 Task: Plan a 60-minute hot air balloon ride for an aerial adventure.
Action: Mouse pressed left at (718, 107)
Screenshot: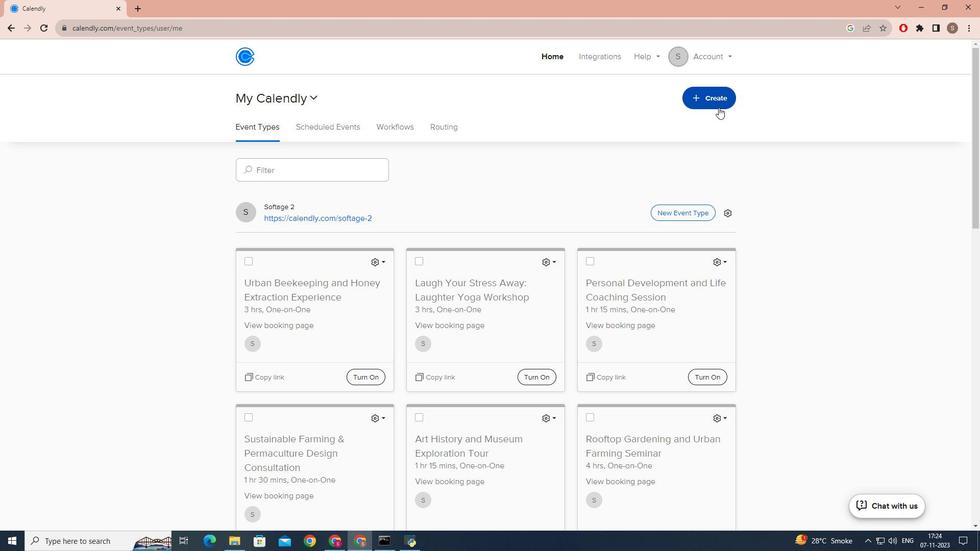 
Action: Mouse moved to (651, 141)
Screenshot: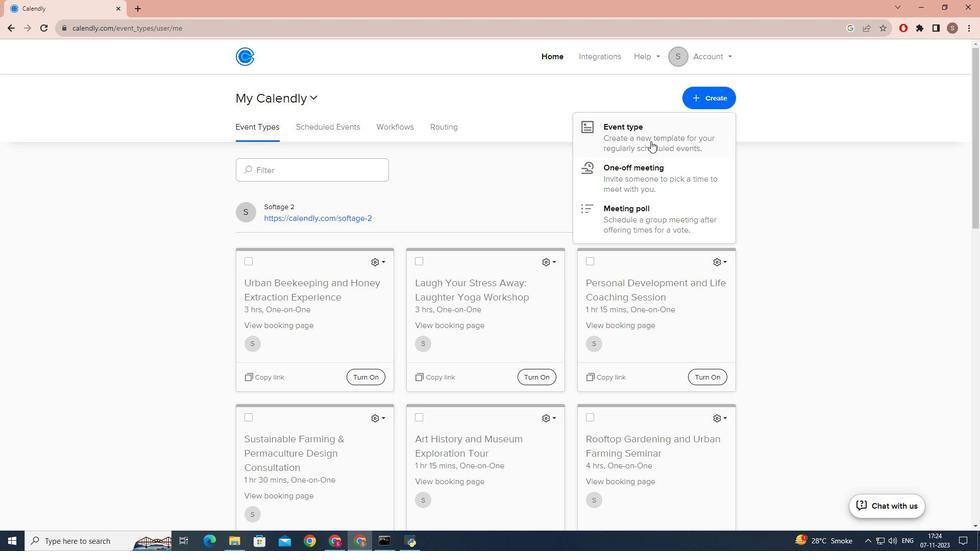 
Action: Mouse pressed left at (651, 141)
Screenshot: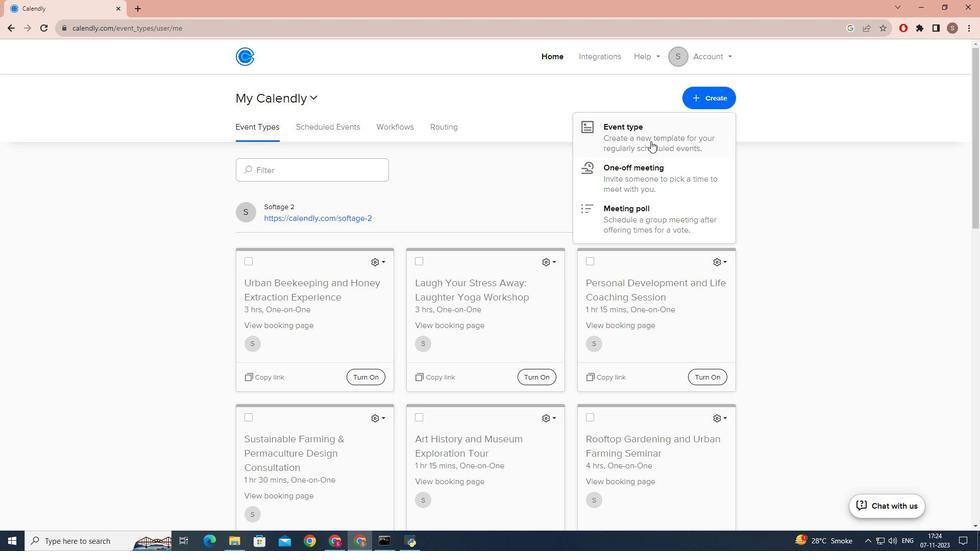 
Action: Mouse moved to (457, 183)
Screenshot: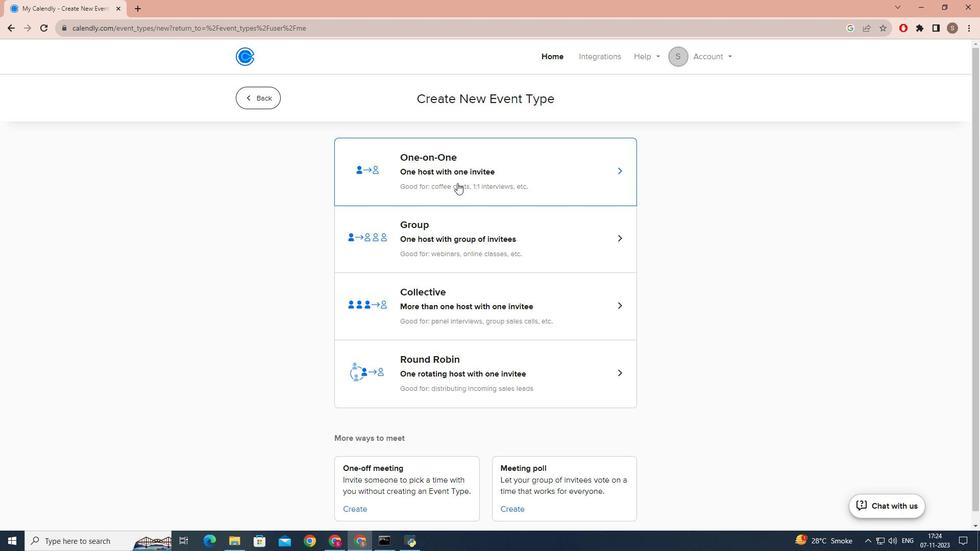 
Action: Mouse pressed left at (457, 183)
Screenshot: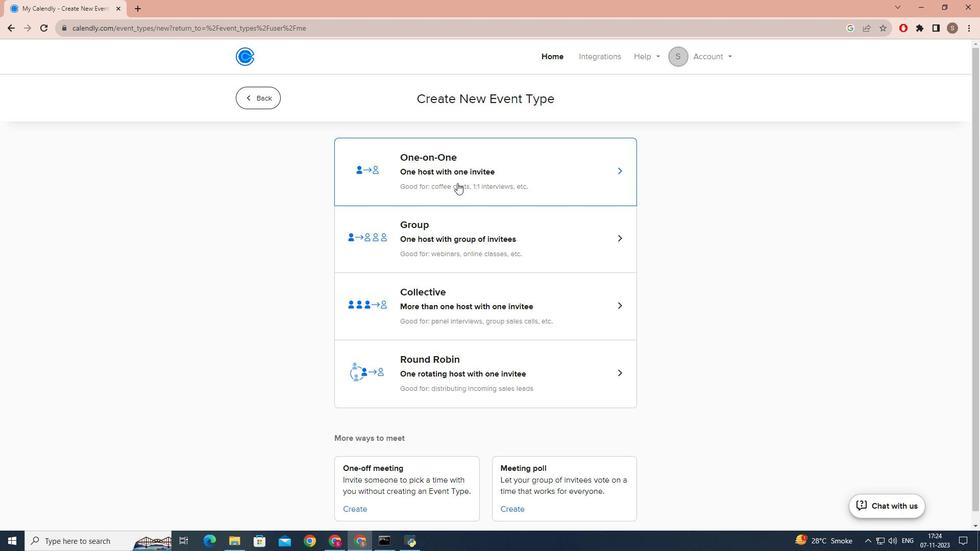 
Action: Mouse moved to (368, 242)
Screenshot: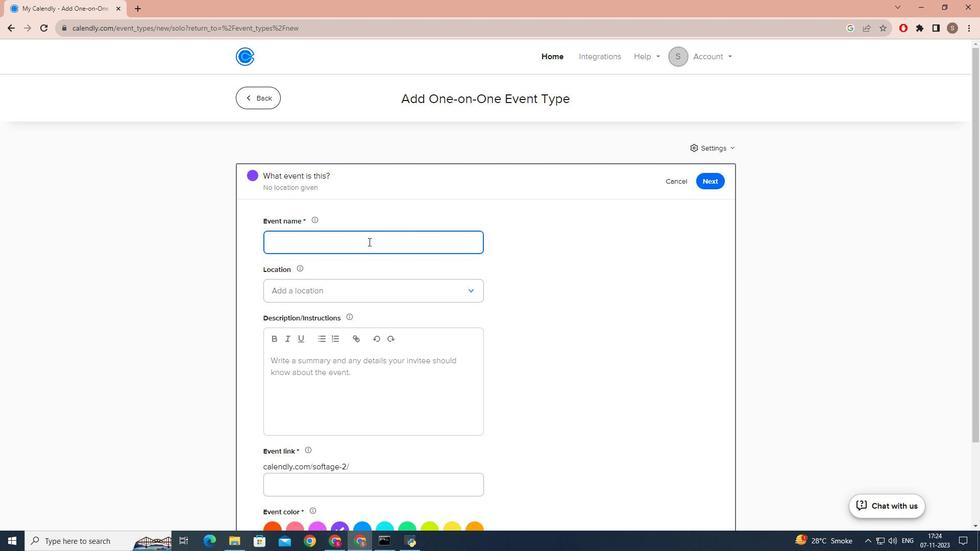 
Action: Key pressed h<Key.caps_lock>OT<Key.space><Key.caps_lock>a<Key.caps_lock>IR<Key.space><Key.caps_lock>b<Key.caps_lock>ALLOON<Key.space><Key.caps_lock>r<Key.caps_lock>IDE<Key.space>FOR<Key.space>AN<Key.space><Key.caps_lock>a<Key.caps_lock>ERIAL<Key.space><Key.caps_lock>a<Key.caps_lock>DVENTURE
Screenshot: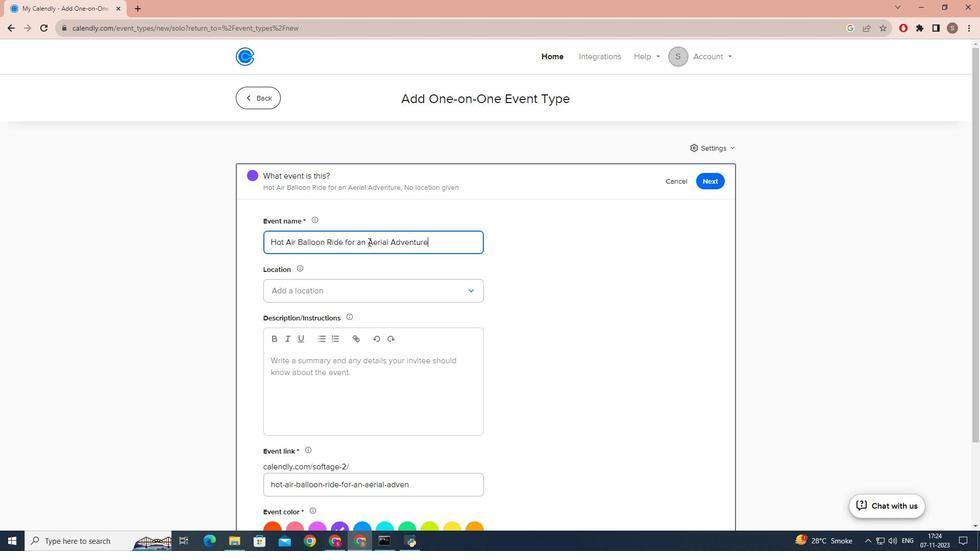 
Action: Mouse moved to (324, 293)
Screenshot: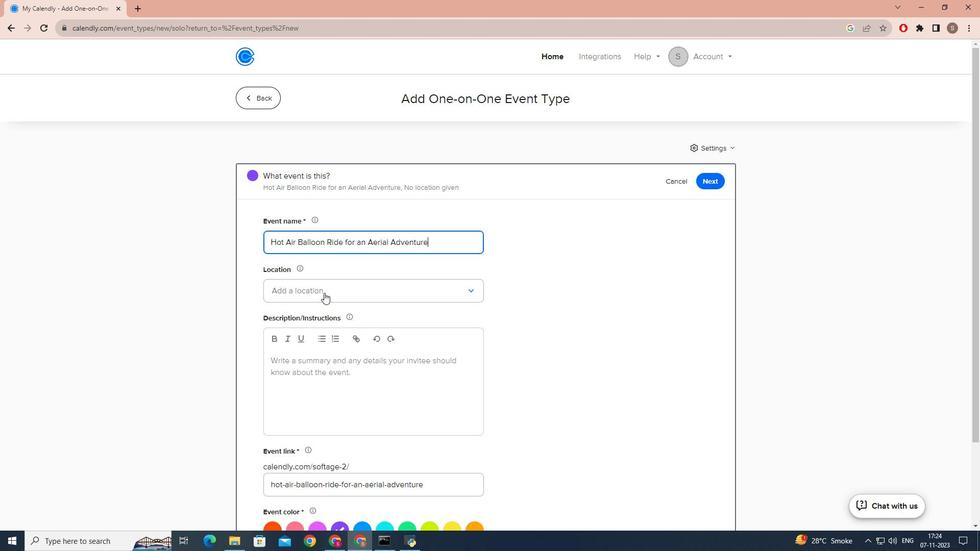 
Action: Mouse pressed left at (324, 293)
Screenshot: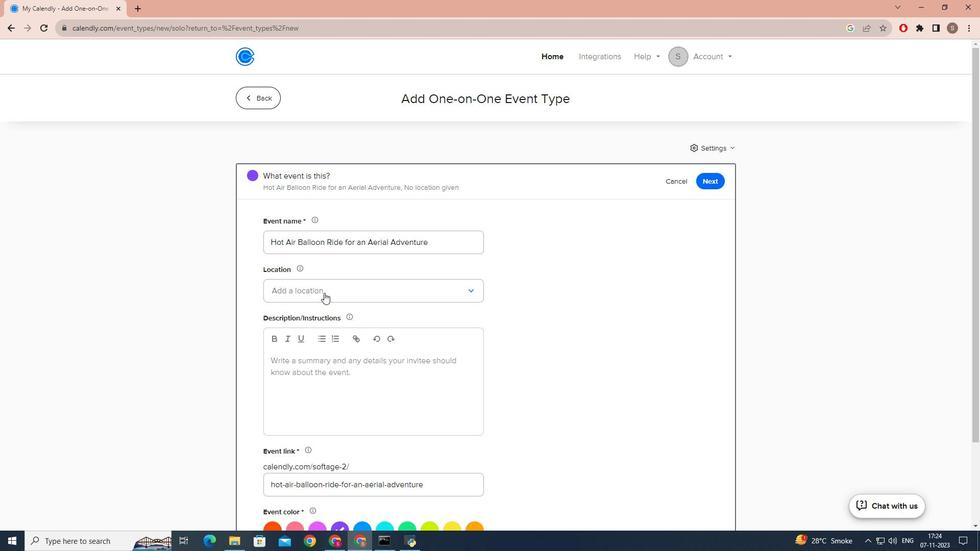 
Action: Mouse moved to (314, 314)
Screenshot: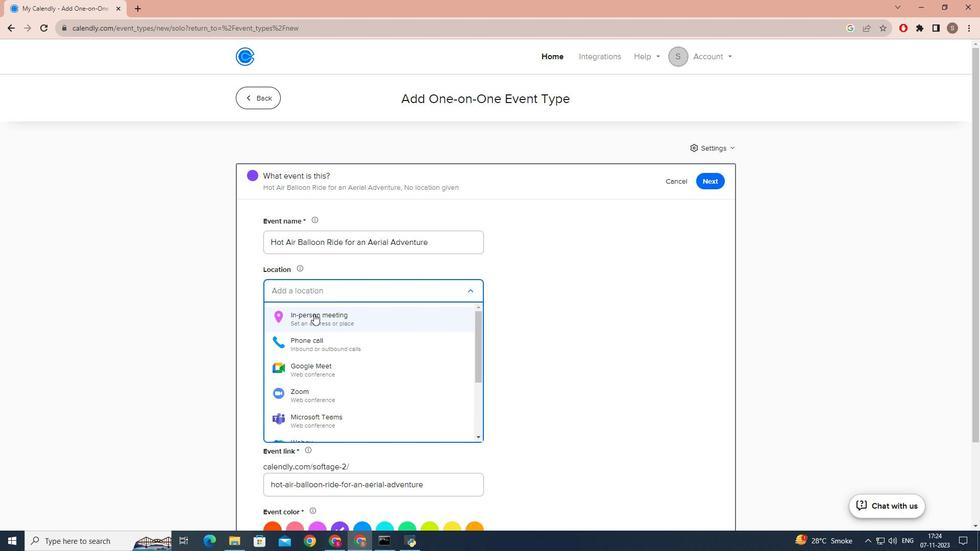 
Action: Mouse pressed left at (314, 314)
Screenshot: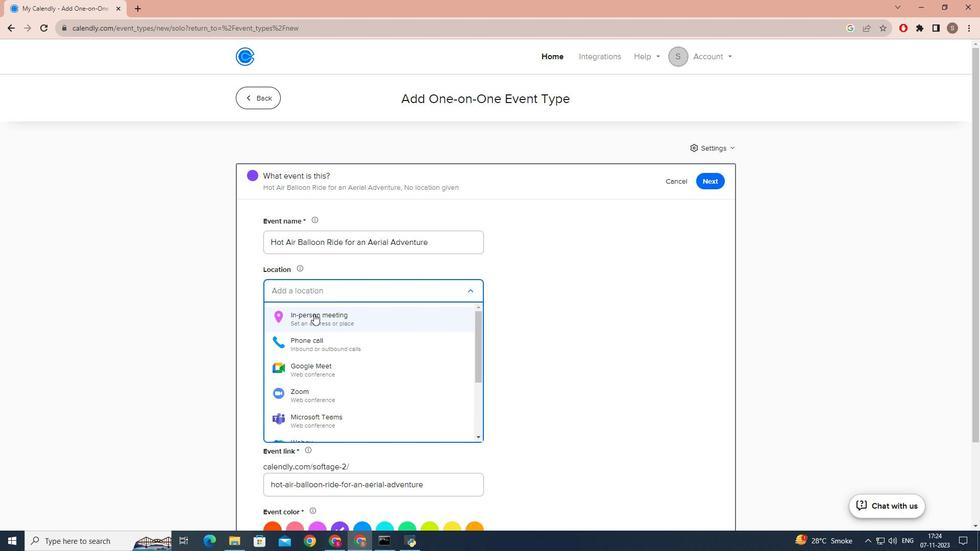 
Action: Mouse moved to (441, 166)
Screenshot: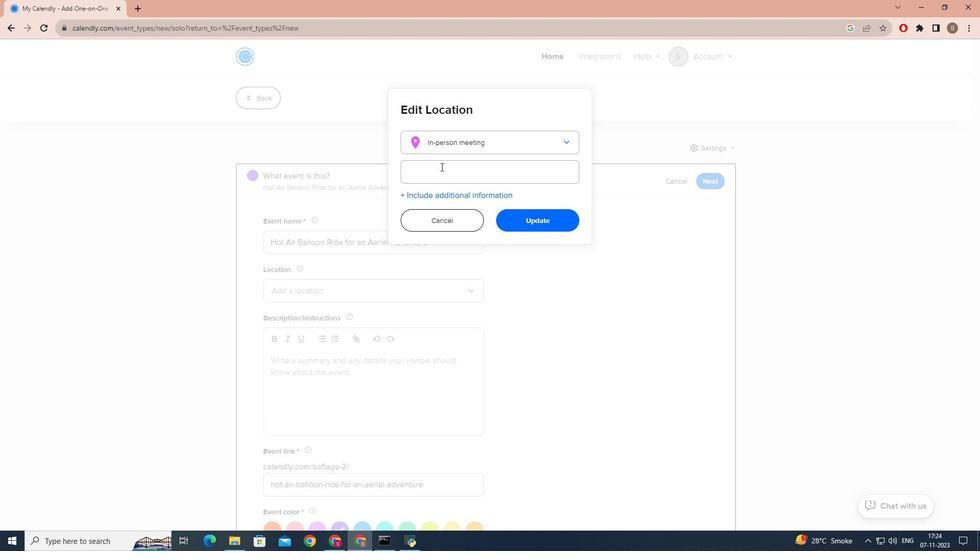 
Action: Mouse pressed left at (441, 166)
Screenshot: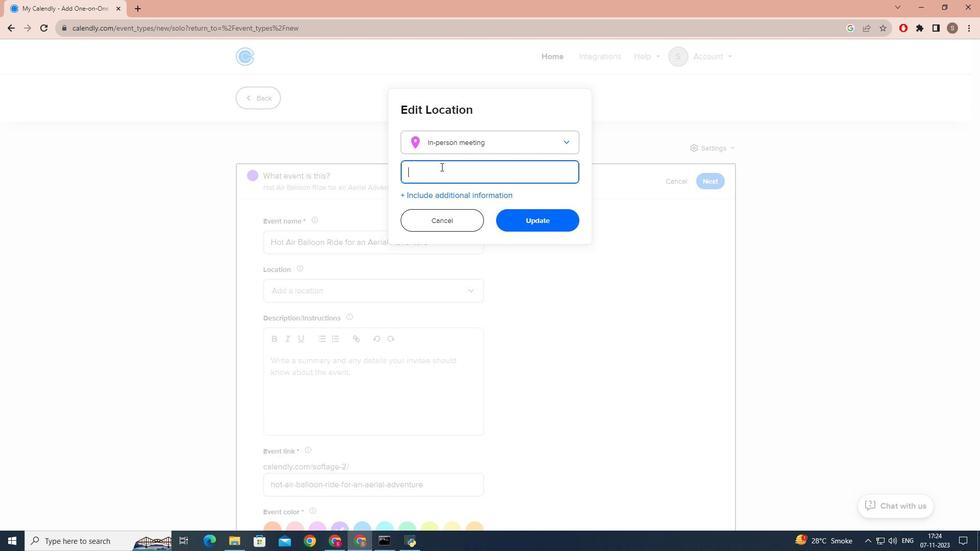 
Action: Key pressed <Key.caps_lock>c<Key.caps_lock>LOUD<Key.space><Key.caps_lock>d<Key.caps_lock>RIFTERS,<Key.space><Key.caps_lock>e<Key.caps_lock>KL<Key.backspace><Key.backspace>LM<Key.space><Key.caps_lock>s<Key.caps_lock>TREET<Key.space><Key.caps_lock>a<Key.caps_lock>VENUE,<Key.space><Key.caps_lock>m<Key.caps_lock>INNESOTA,<Key.caps_lock>u.s.a
Screenshot: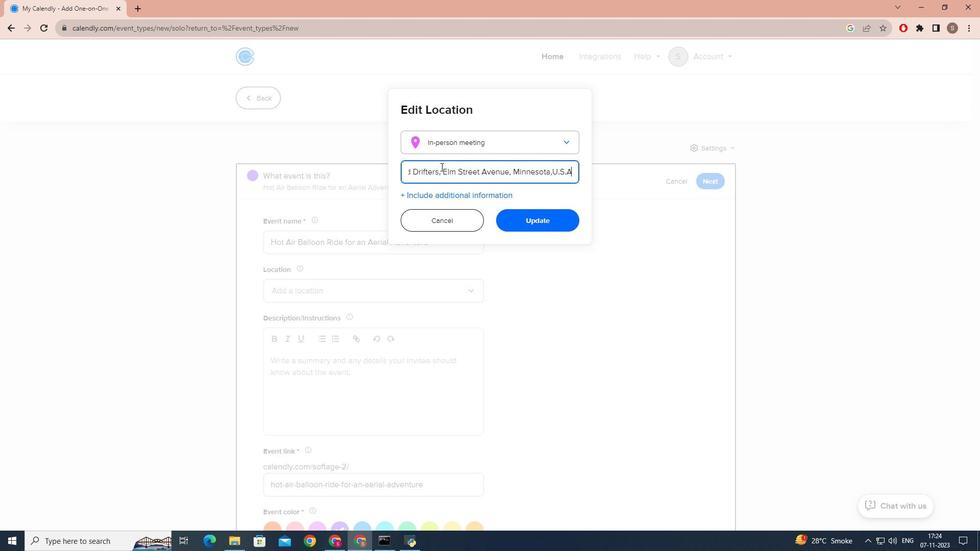 
Action: Mouse moved to (532, 218)
Screenshot: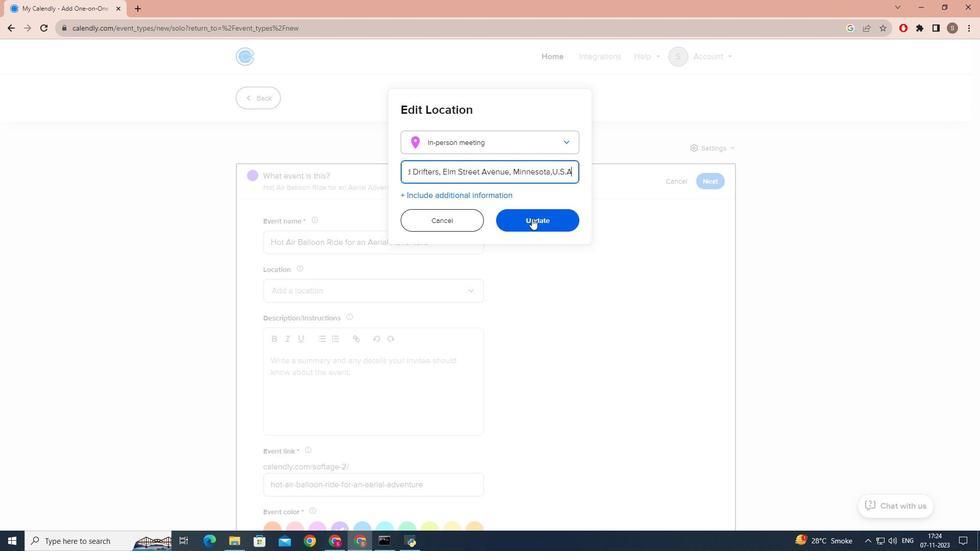 
Action: Mouse pressed left at (532, 218)
Screenshot: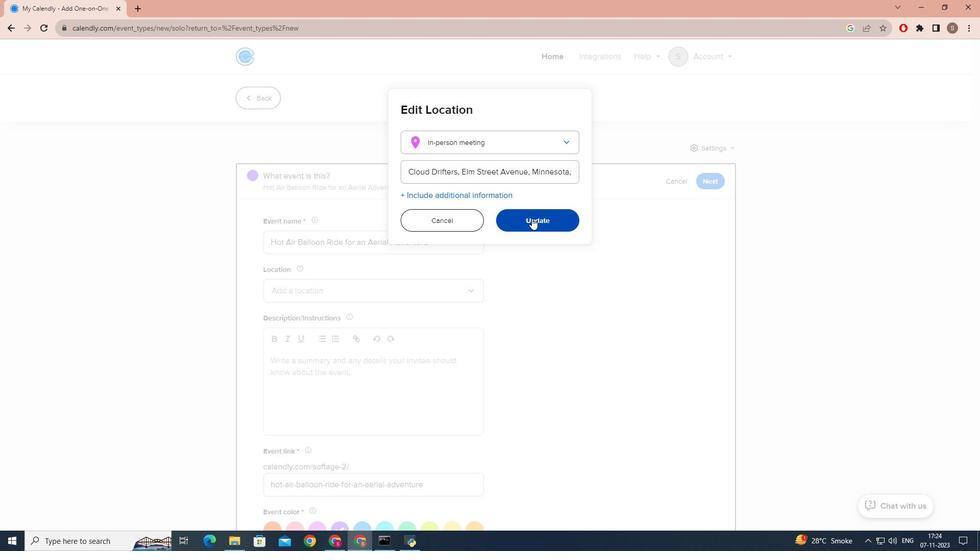
Action: Mouse moved to (388, 297)
Screenshot: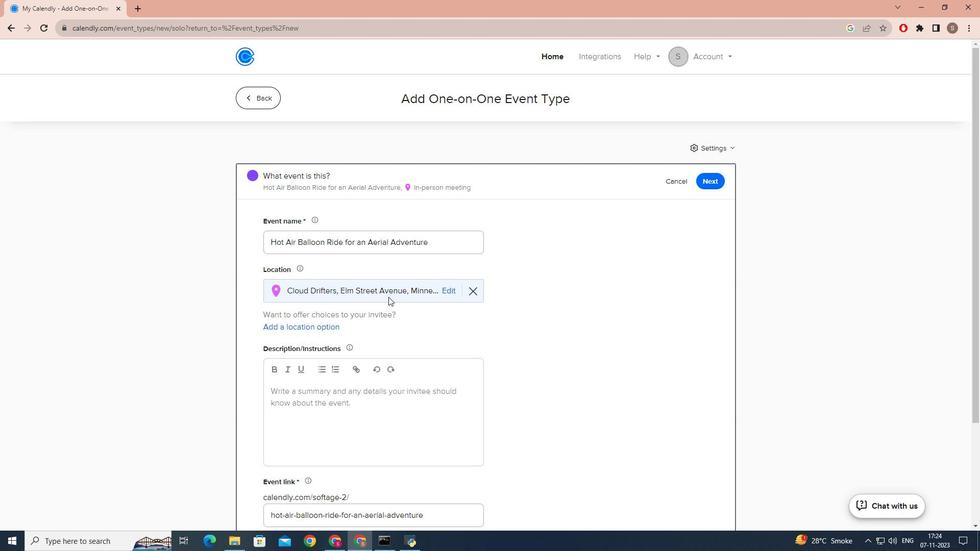 
Action: Mouse scrolled (388, 296) with delta (0, 0)
Screenshot: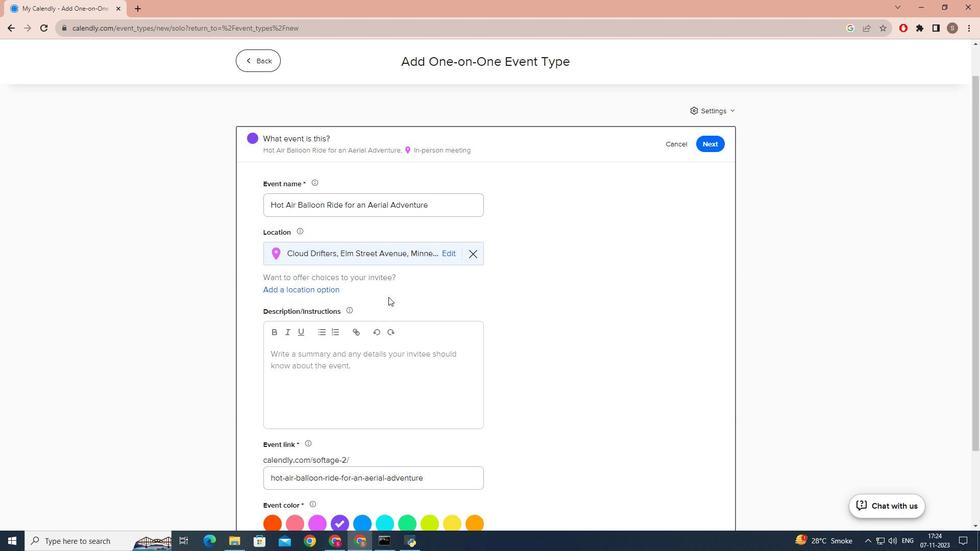 
Action: Mouse scrolled (388, 296) with delta (0, 0)
Screenshot: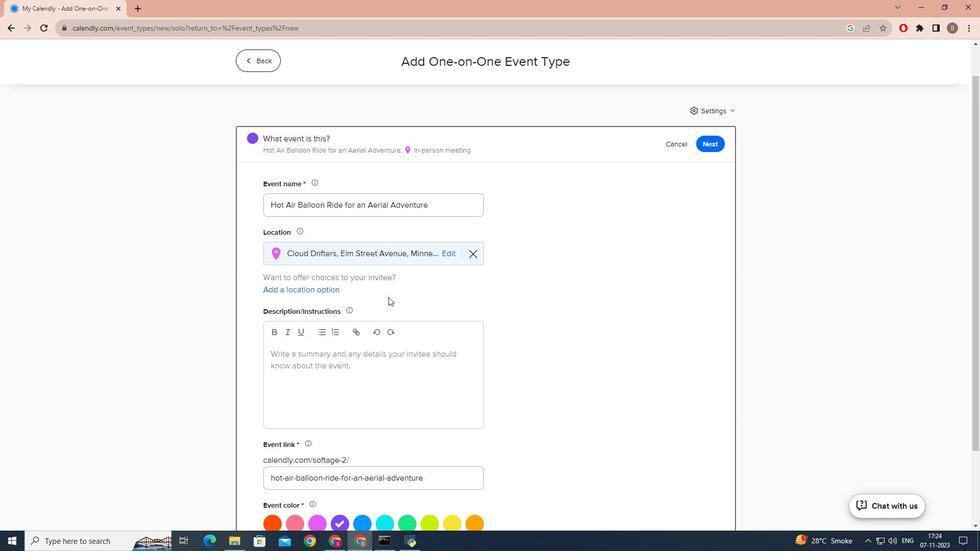 
Action: Mouse scrolled (388, 296) with delta (0, 0)
Screenshot: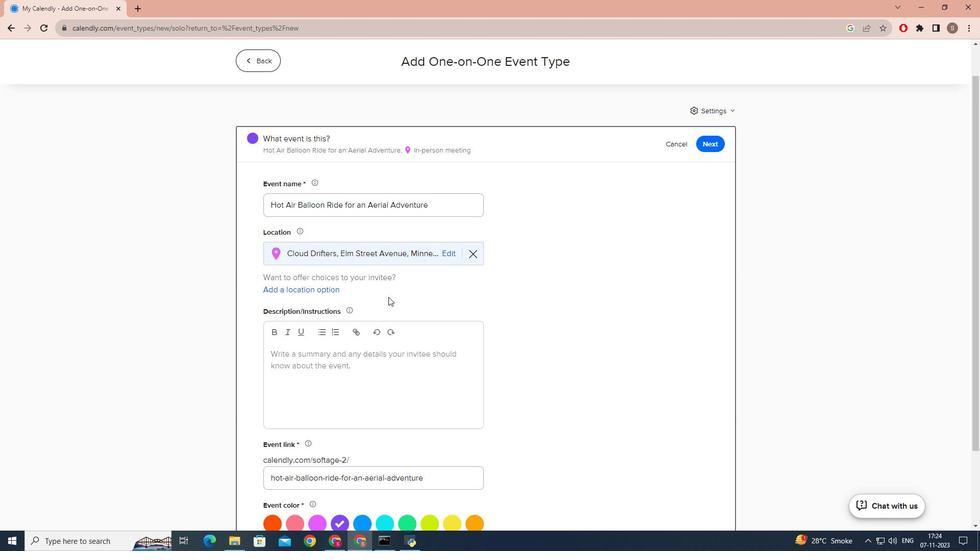 
Action: Mouse moved to (312, 280)
Screenshot: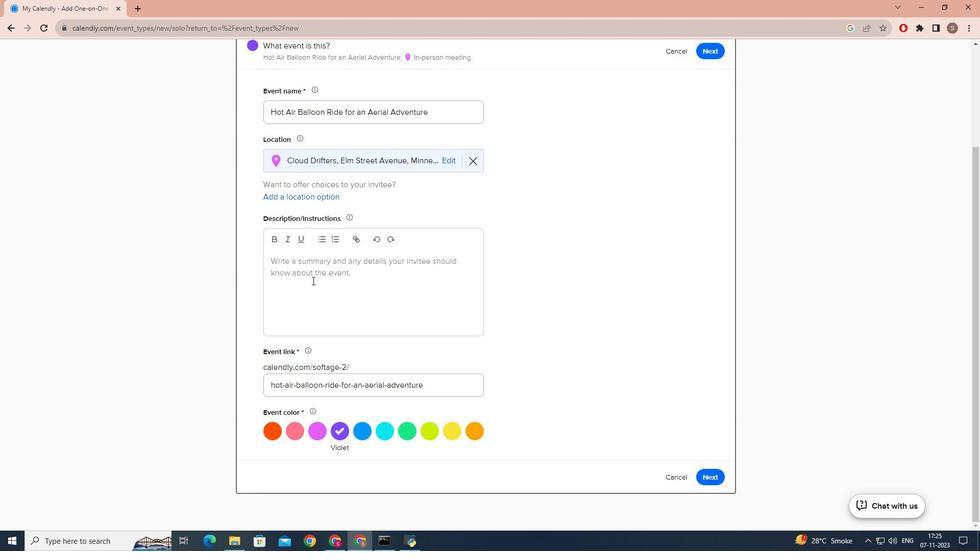 
Action: Mouse pressed left at (312, 280)
Screenshot: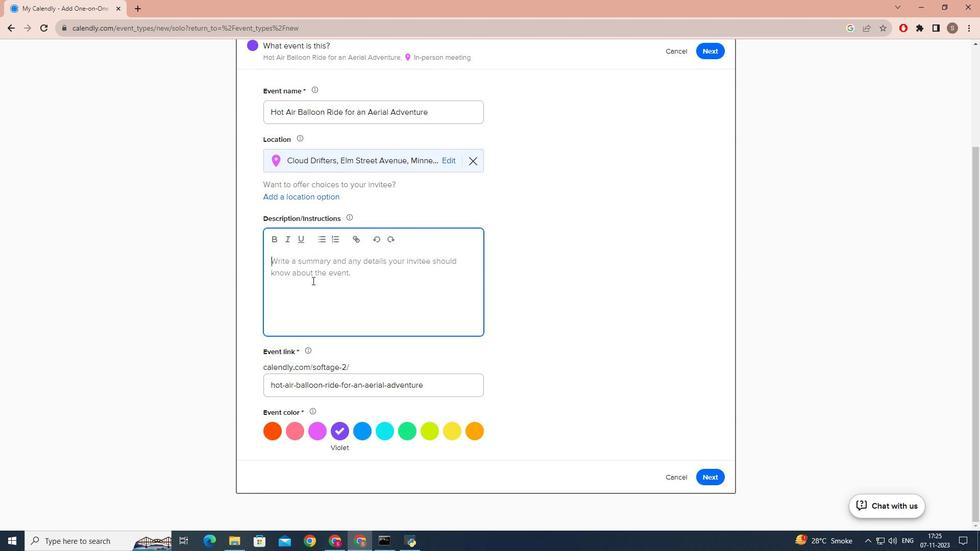
Action: Key pressed <Key.caps_lock>S<Key.caps_lock><Key.backspace>s<Key.caps_lock>OAR<Key.space>TO<Key.space>NEW<Key.space>HEIGHTS<Key.space>WITH<Key.space>OUR<Key.space>THRILLING<Key.space>HOY<Key.backspace>T<Key.space>AIR<Key.space>BALLOON<Key.space>RIDE<Key.space>AND<Key.space>EXPERIENCE<Key.space>THE<Key.space>WORLD<Key.space>FROM<Key.space>A<Key.space>BREATH<Key.space>TAKING<Key.space>PERSEPECTIVE<Key.space><Key.backspace><Key.backspace><Key.backspace><Key.backspace><Key.backspace><Key.backspace><Key.backspace><Key.backspace><Key.backspace>PECTIVE<Key.space>
Screenshot: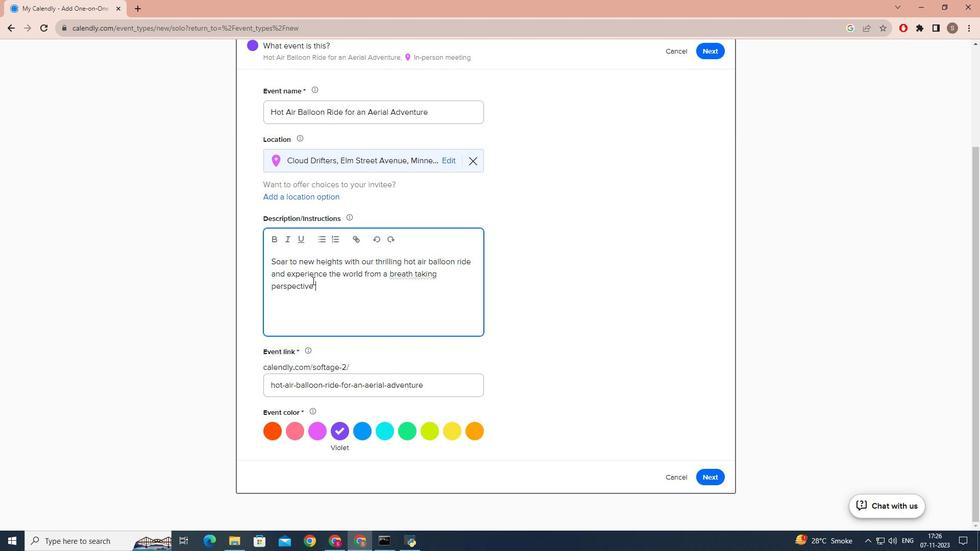 
Action: Mouse moved to (414, 271)
Screenshot: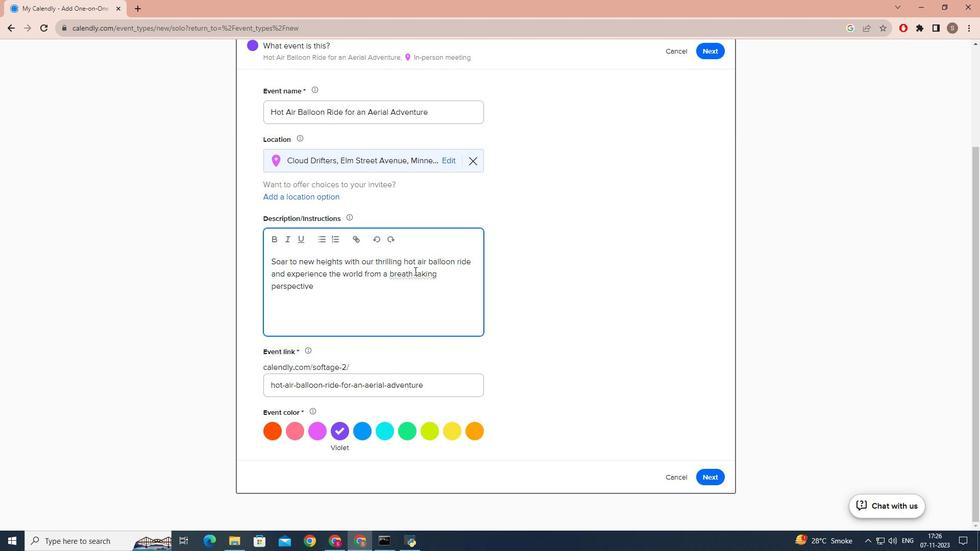 
Action: Mouse pressed left at (414, 271)
Screenshot: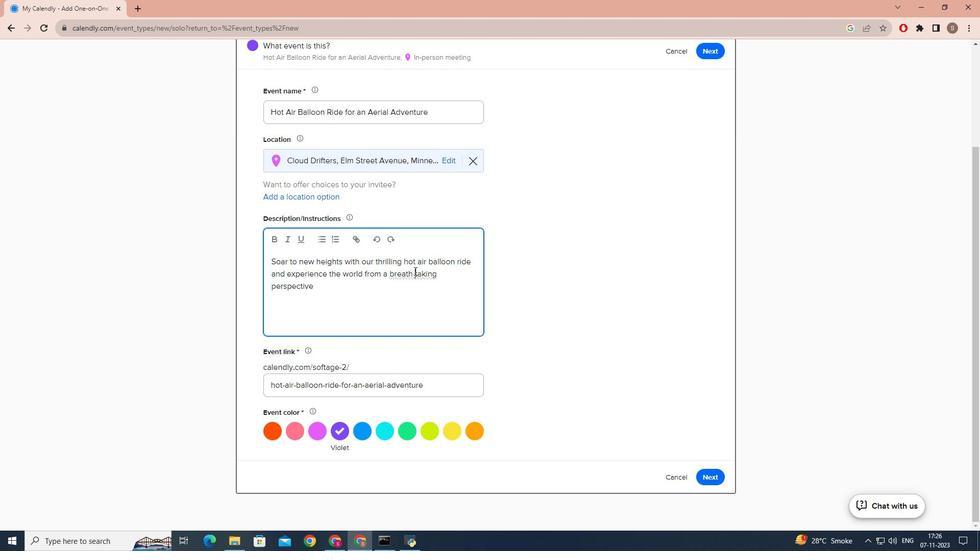 
Action: Key pressed <Key.backspace>-
Screenshot: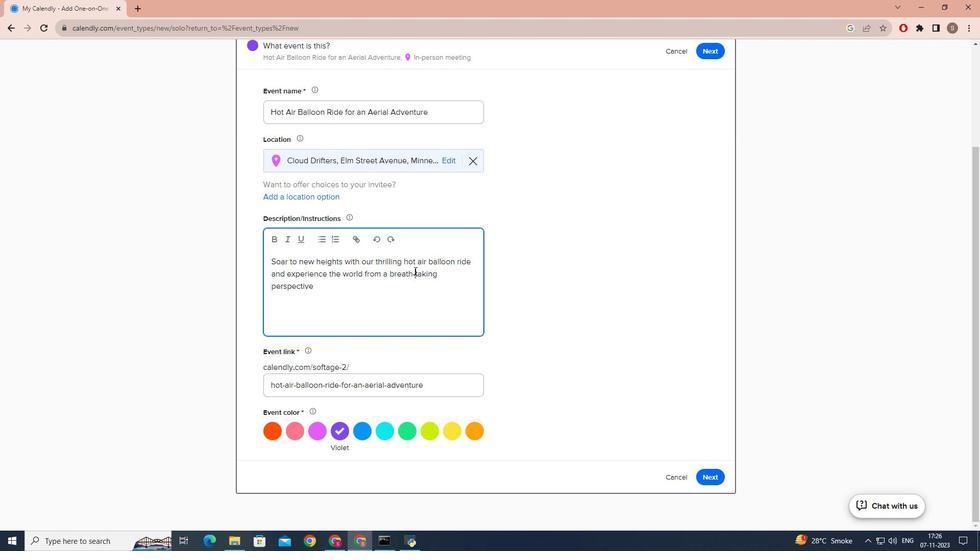 
Action: Mouse moved to (326, 287)
Screenshot: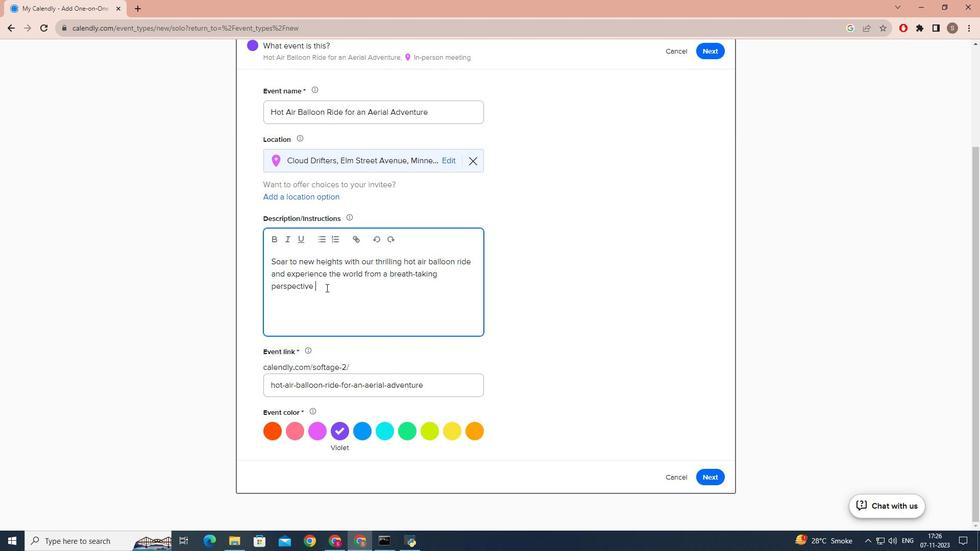 
Action: Mouse pressed left at (326, 287)
Screenshot: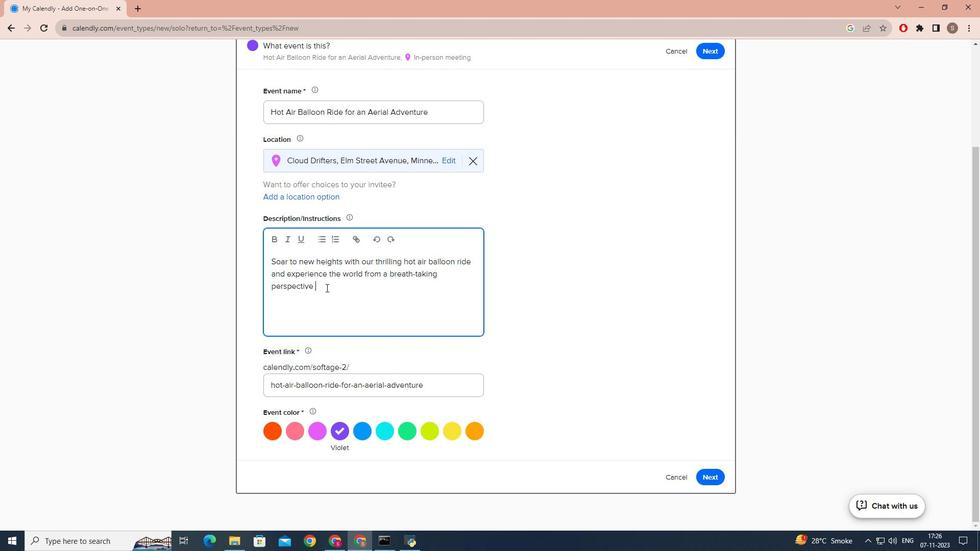 
Action: Key pressed <Key.backspace>.<Key.caps_lock>i<Key.caps_lock>T<Key.space>IS<Key.space>AN<Key.space>AF<Key.backspace>DVENTURE<Key.space>YOU<Key.space>WOULD<Key.space>NOT<Key.space>WANT<Key.space>TO<Key.space>MISS<Key.shift_r><Key.shift_r><Key.shift_r><Key.shift_r>!<Key.space><Key.caps_lock>t<Key.caps_lock>HIS<Key.space>EXPERIENCE<Key.space>IS<Key.space>SUITED<Key.space>FOR<Key.space>ADVENTURERS<Key.space>OF<Key.space>L<Key.backspace>ALL<Key.space>AGE<Key.space>GROUPS.<Key.space><Key.caps_lock>a<Key.backspace>w<Key.caps_lock>EIGHT<Key.space>AND<Key.space><Key.caps_lock>h<Key.caps_lock>EIGHT<Key.space>RESTRICTIONS<Key.space>MAY<Key.space>APPLY<Key.space>FOR<Key.space>SAFETY<Key.space>REASONS.<Key.space><Key.caps_lock>p<Key.caps_lock>REPARE<Key.space>FOR<Key.space>AN<Key.space>AWE<Key.space>INSPIRING<Key.space>JI<Key.backspace>OURNEY<Key.space>IN<Key.space>THE<Key.space>SKY.<Key.space><Key.caps_lock>w<Key.caps_lock>E<Key.space>LOOK<Key.space>FORWARD
Screenshot: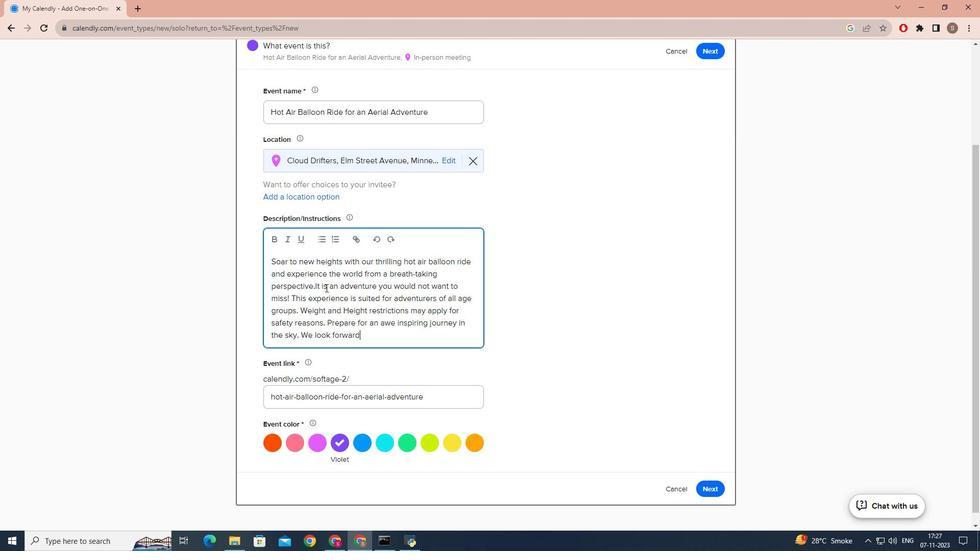 
Action: Mouse moved to (325, 287)
Screenshot: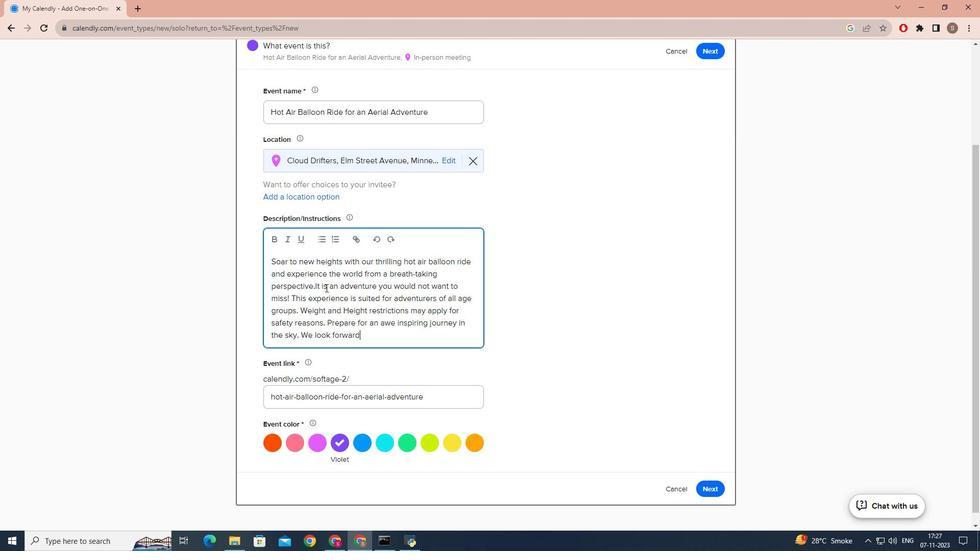 
Action: Key pressed <Key.space>TO<Key.space>SHARING<Key.space>THIS<Key.space>INCREDIBLE<Key.space>ADVENTYURE<Key.space><Key.backspace><Key.backspace><Key.backspace><Key.backspace><Key.backspace>URE<Key.space>WITH<Key.space>YOU<Key.shift_r>!
Screenshot: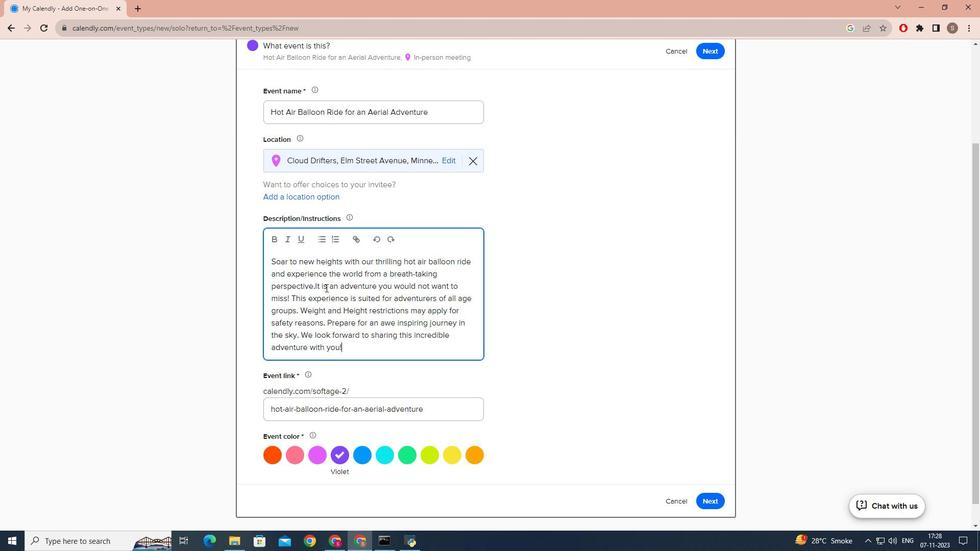 
Action: Mouse moved to (359, 455)
Screenshot: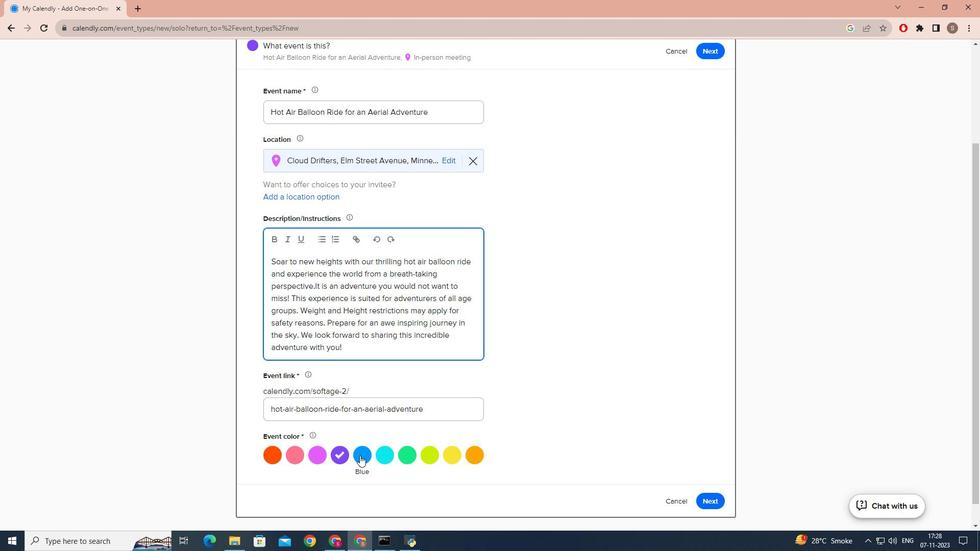 
Action: Mouse pressed left at (359, 455)
Screenshot: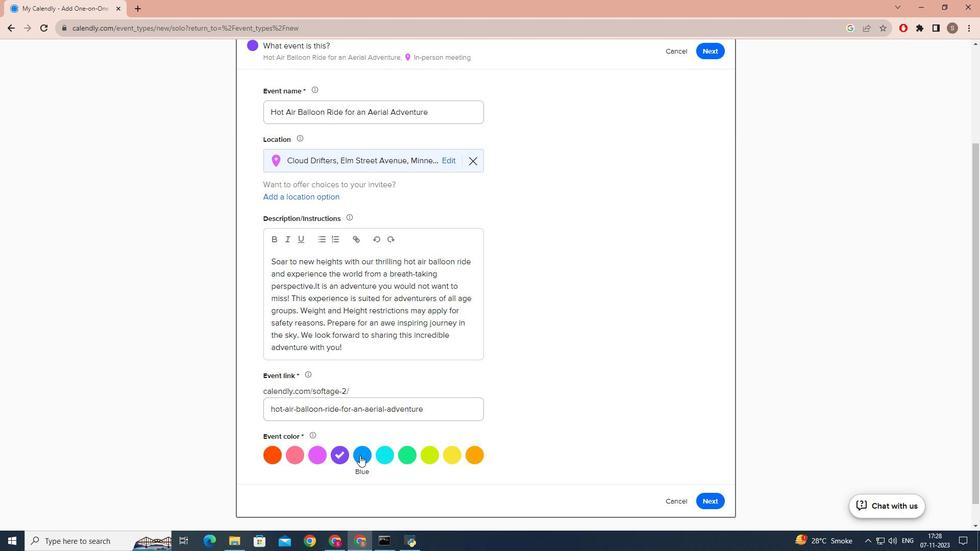 
Action: Mouse moved to (711, 504)
Screenshot: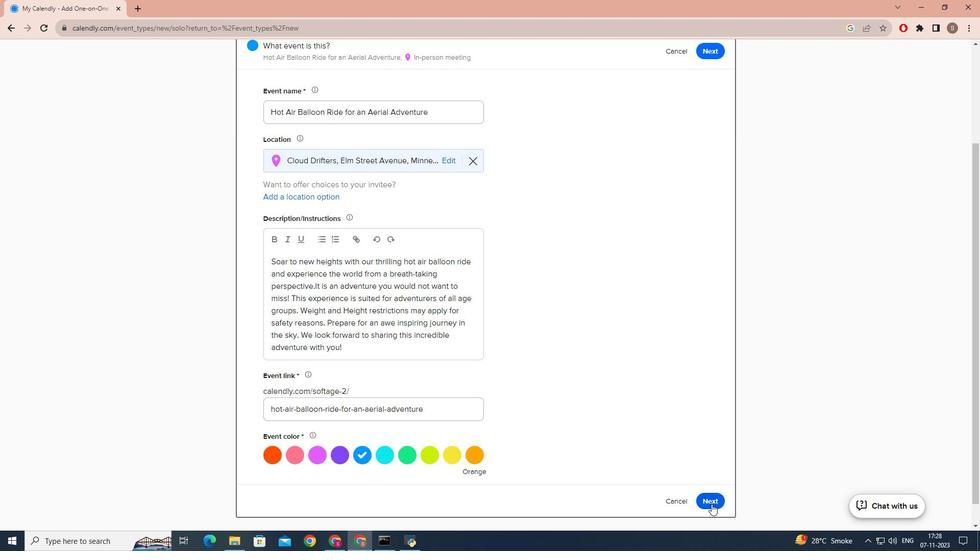 
Action: Mouse pressed left at (711, 504)
Screenshot: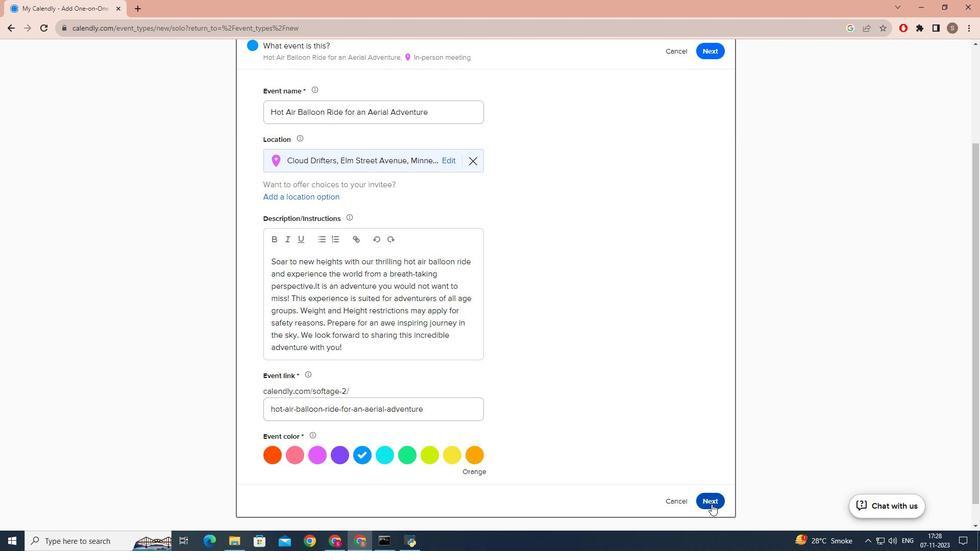 
Action: Mouse moved to (412, 297)
Screenshot: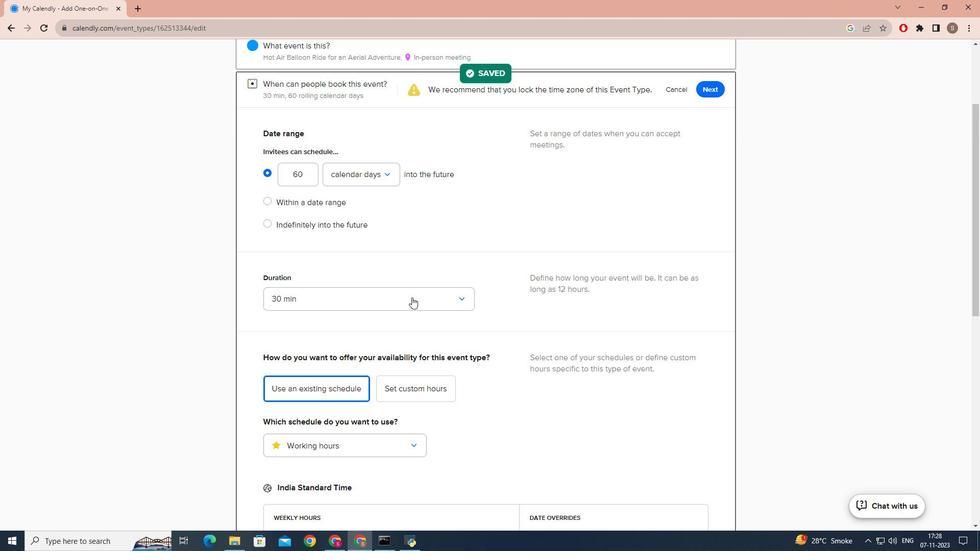 
Action: Mouse pressed left at (412, 297)
Screenshot: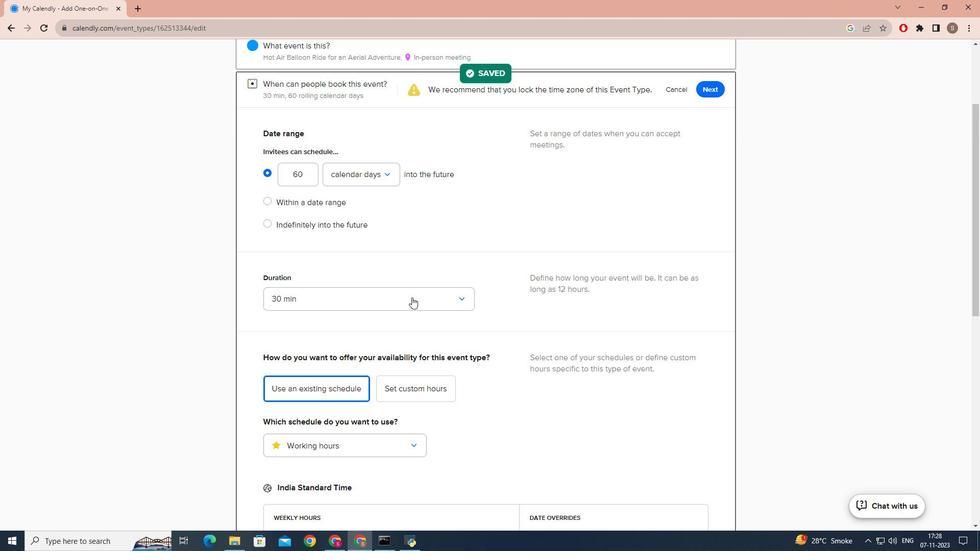 
Action: Mouse moved to (371, 389)
Screenshot: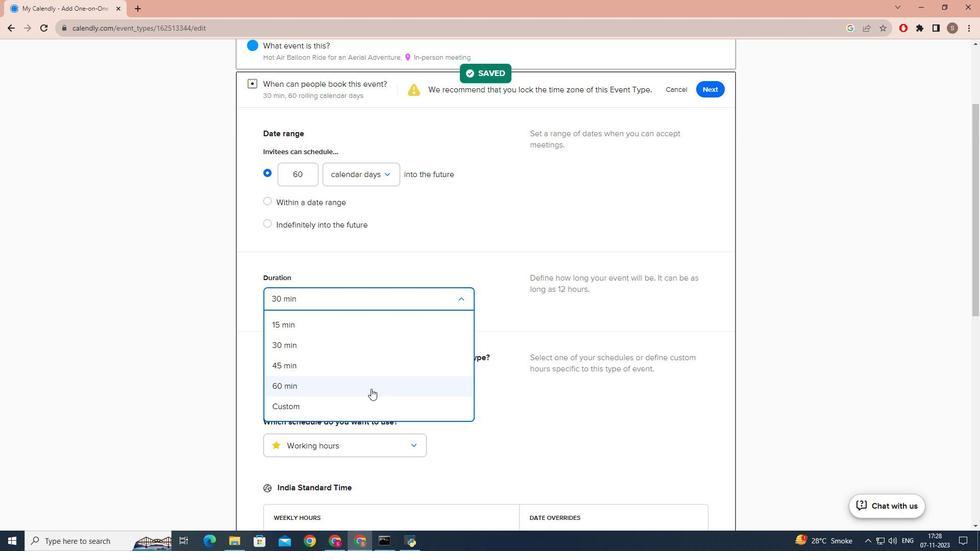 
Action: Mouse pressed left at (371, 389)
Screenshot: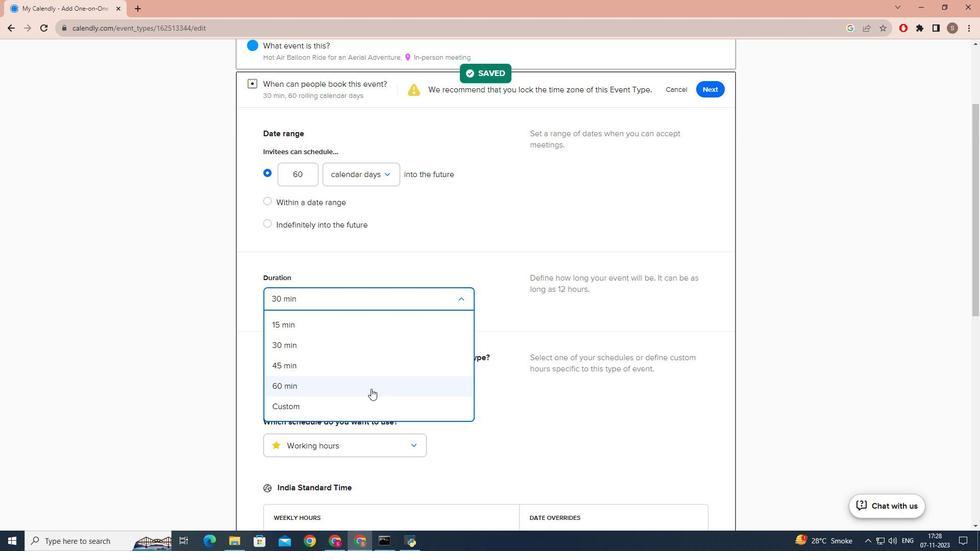 
Action: Mouse moved to (554, 388)
Screenshot: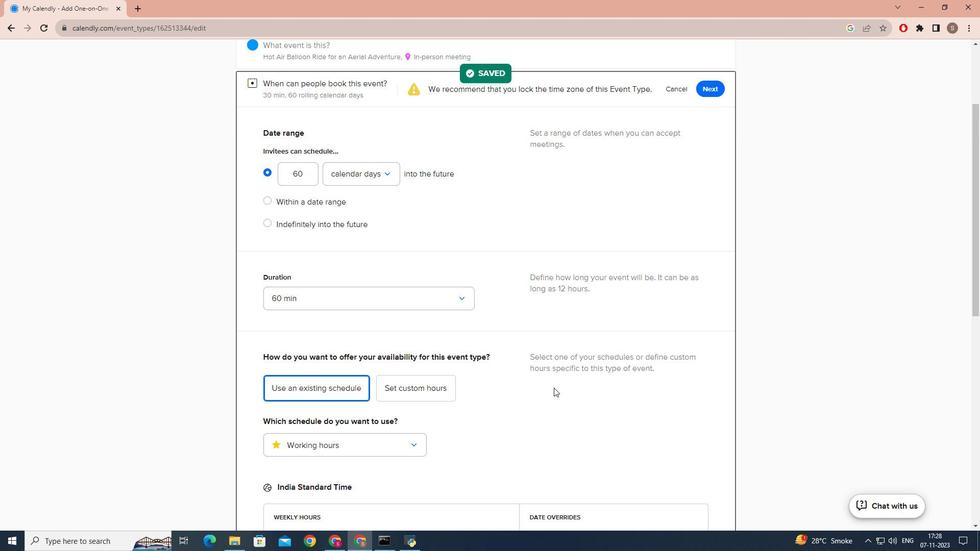 
Action: Mouse scrolled (554, 387) with delta (0, 0)
Screenshot: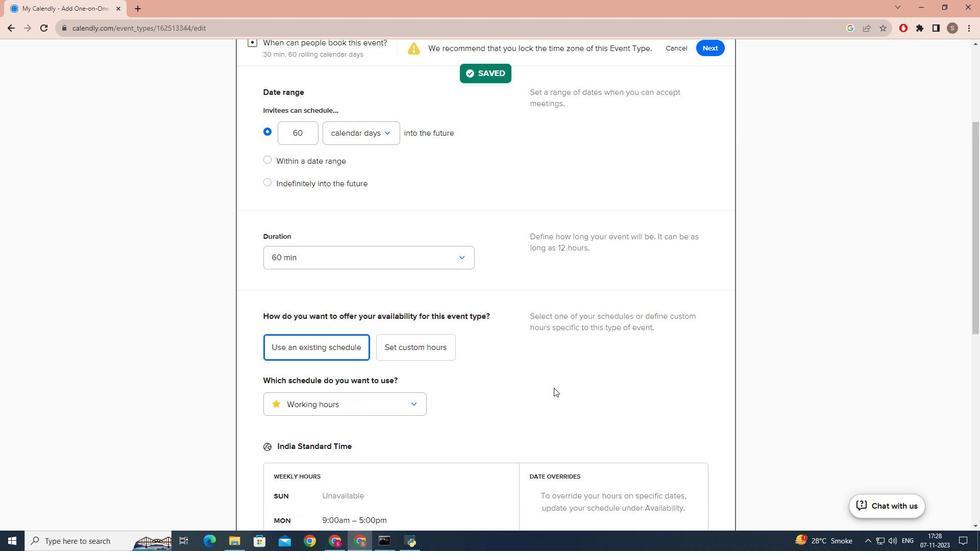 
Action: Mouse scrolled (554, 387) with delta (0, 0)
Screenshot: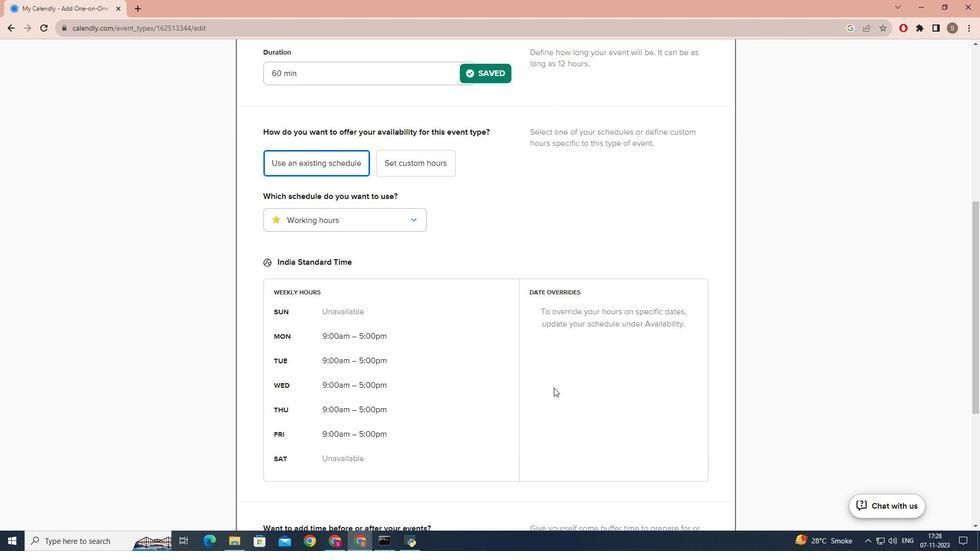 
Action: Mouse scrolled (554, 387) with delta (0, 0)
Screenshot: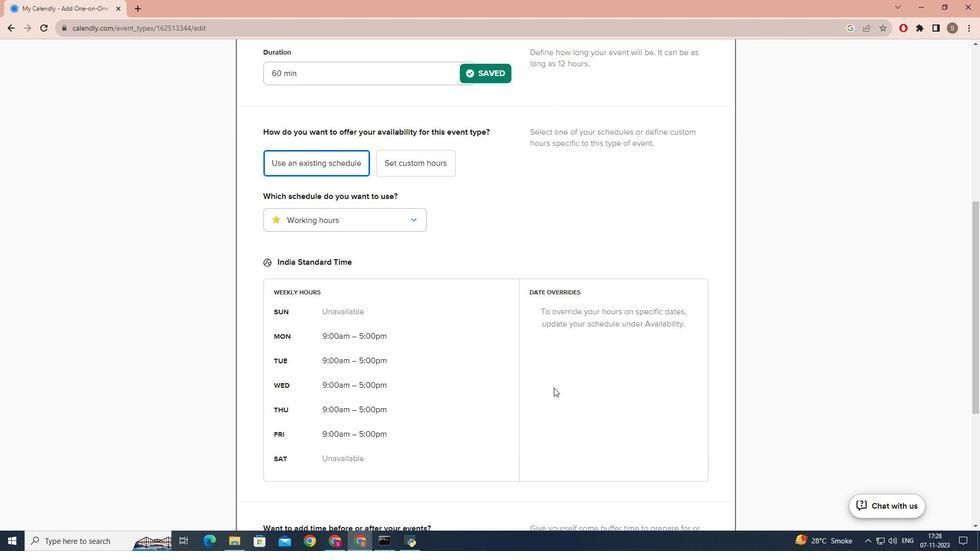 
Action: Mouse scrolled (554, 387) with delta (0, 0)
Screenshot: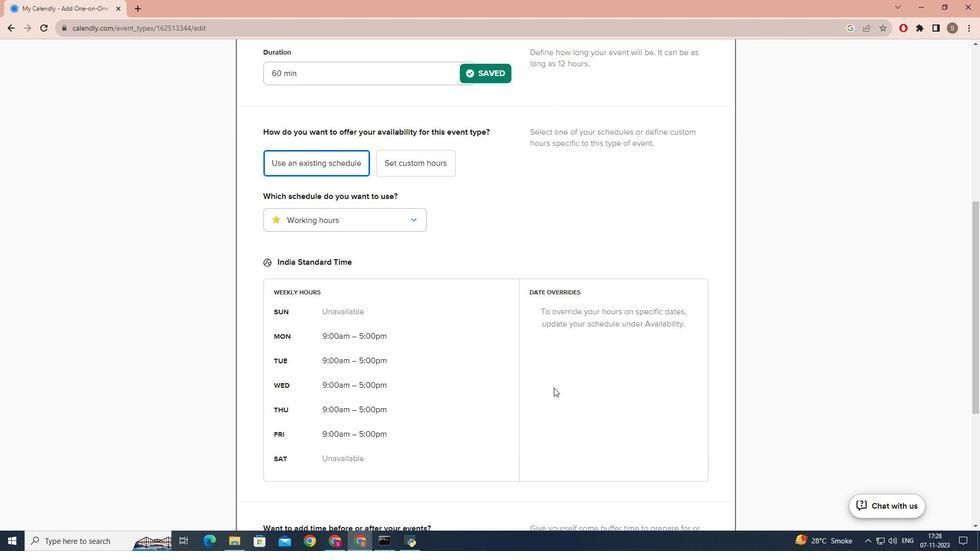 
Action: Mouse scrolled (554, 387) with delta (0, 0)
Screenshot: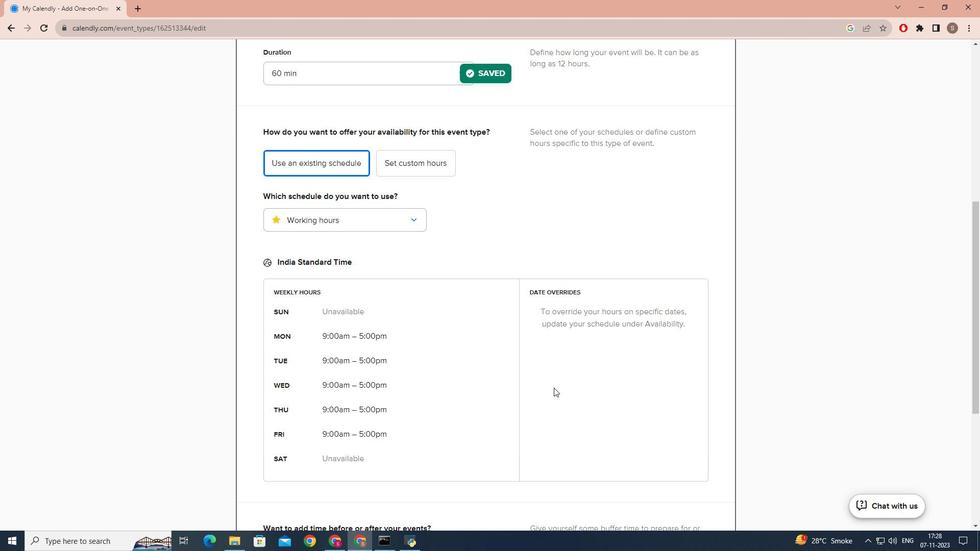 
Action: Mouse scrolled (554, 387) with delta (0, 0)
Screenshot: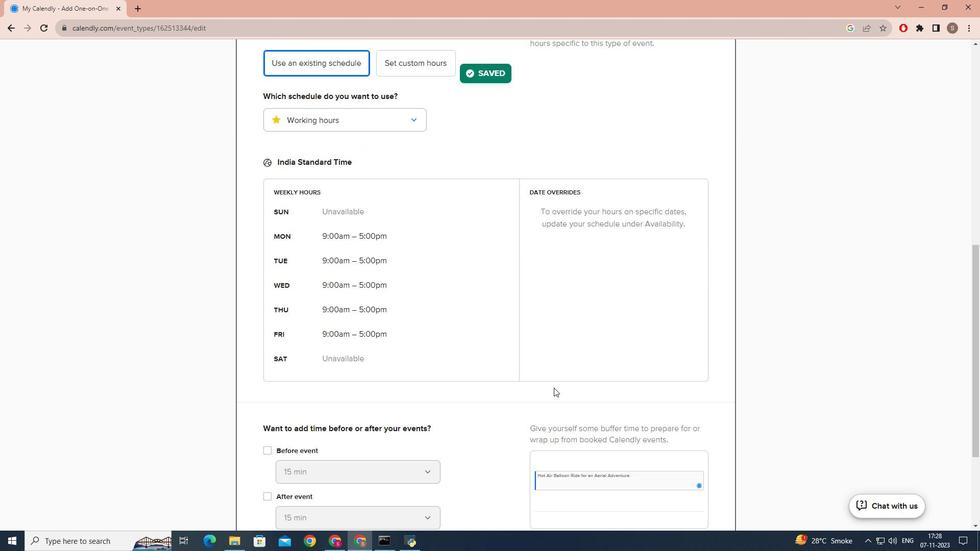 
Action: Mouse scrolled (554, 387) with delta (0, 0)
Screenshot: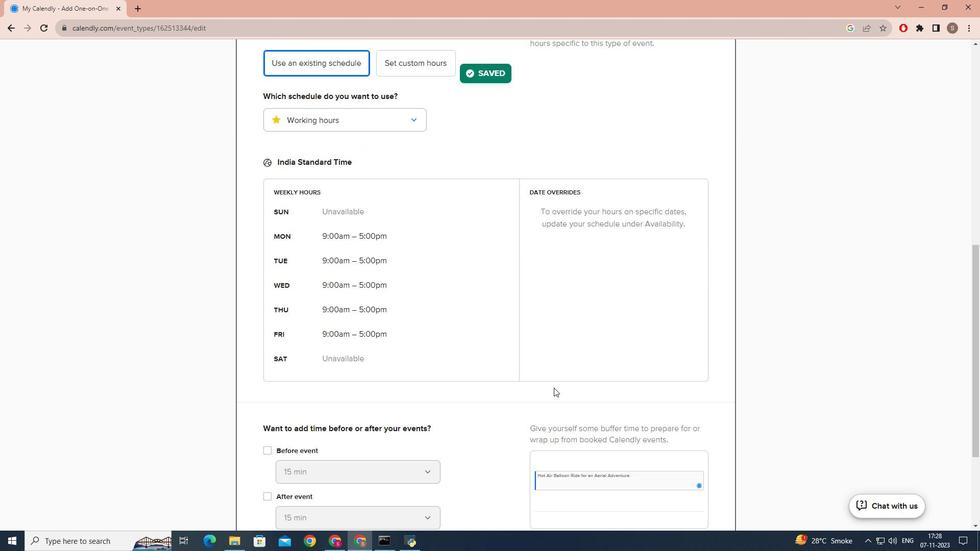 
Action: Mouse scrolled (554, 387) with delta (0, 0)
Screenshot: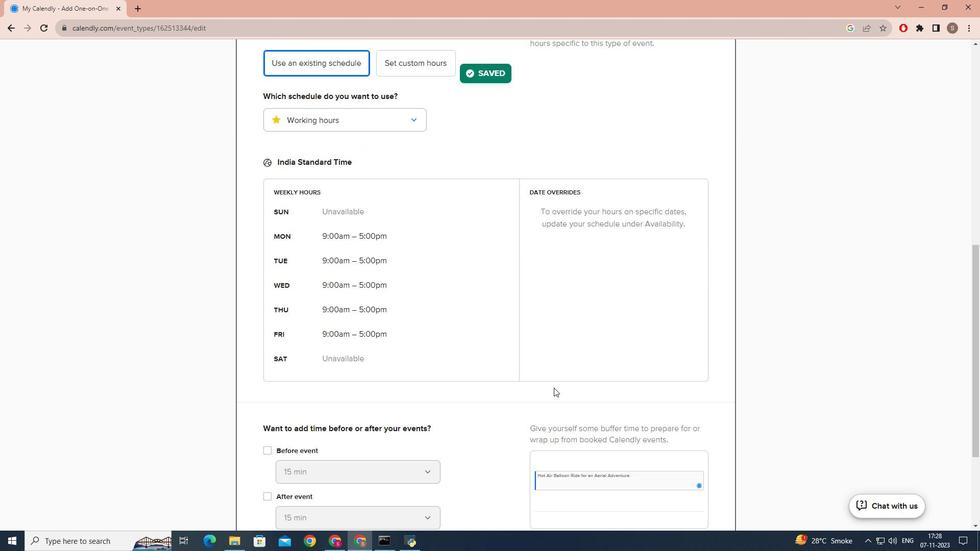 
Action: Mouse scrolled (554, 387) with delta (0, 0)
Screenshot: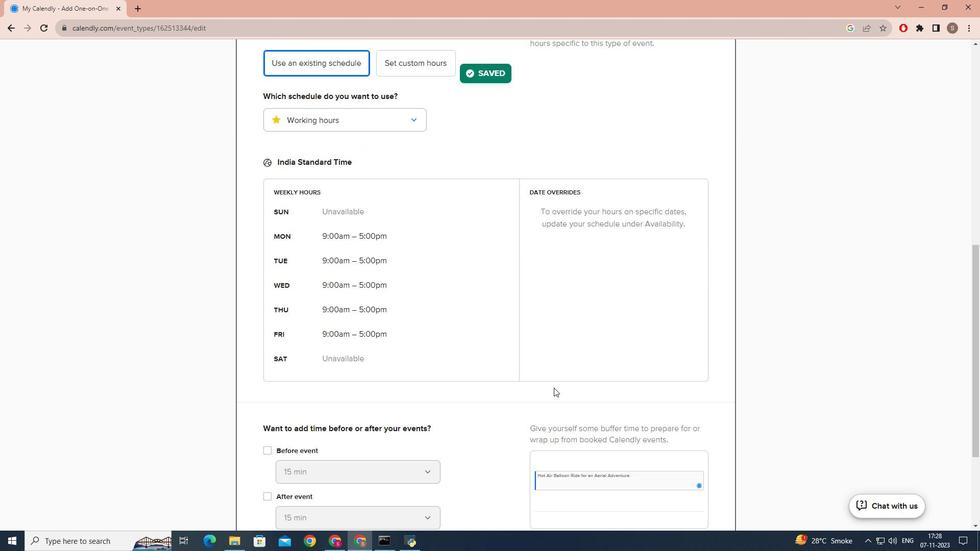 
Action: Mouse scrolled (554, 387) with delta (0, 0)
Screenshot: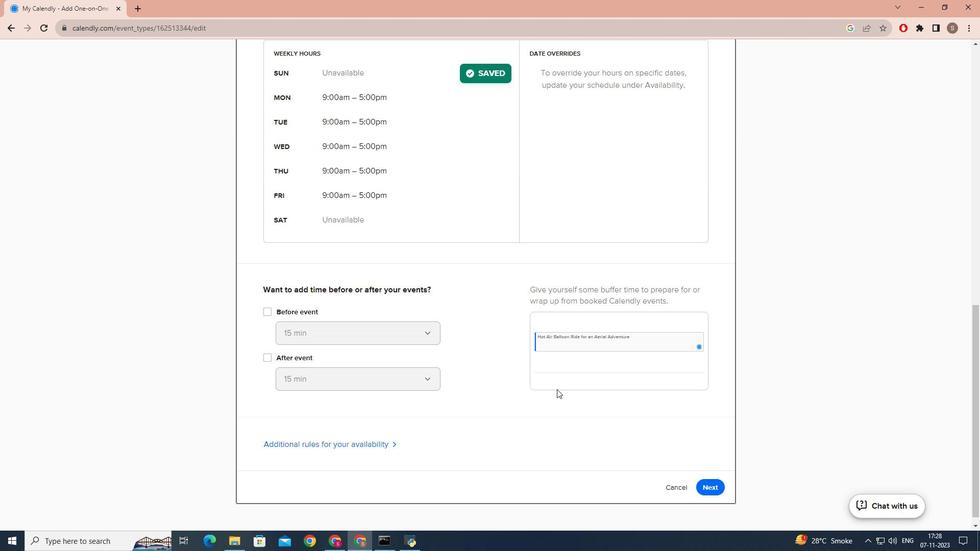 
Action: Mouse moved to (718, 474)
Screenshot: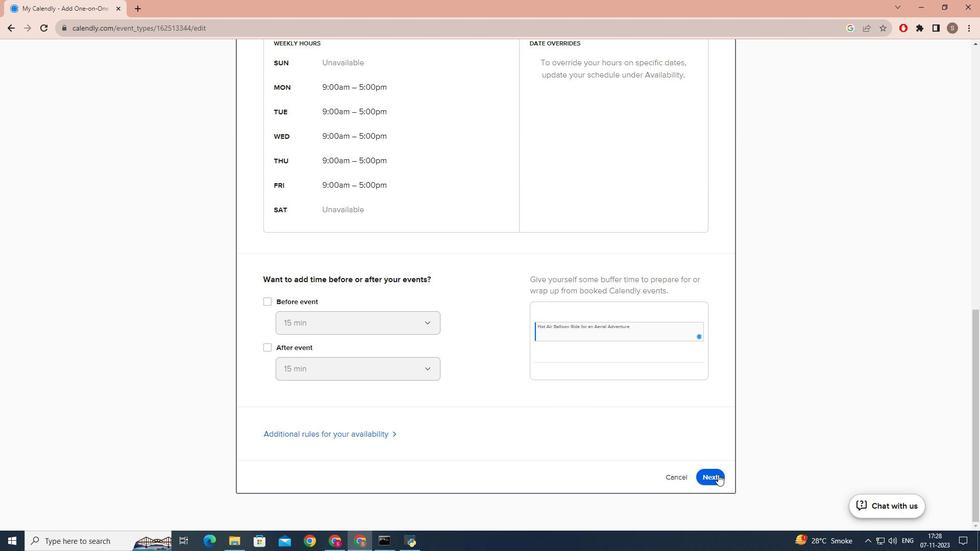 
Action: Mouse pressed left at (718, 474)
Screenshot: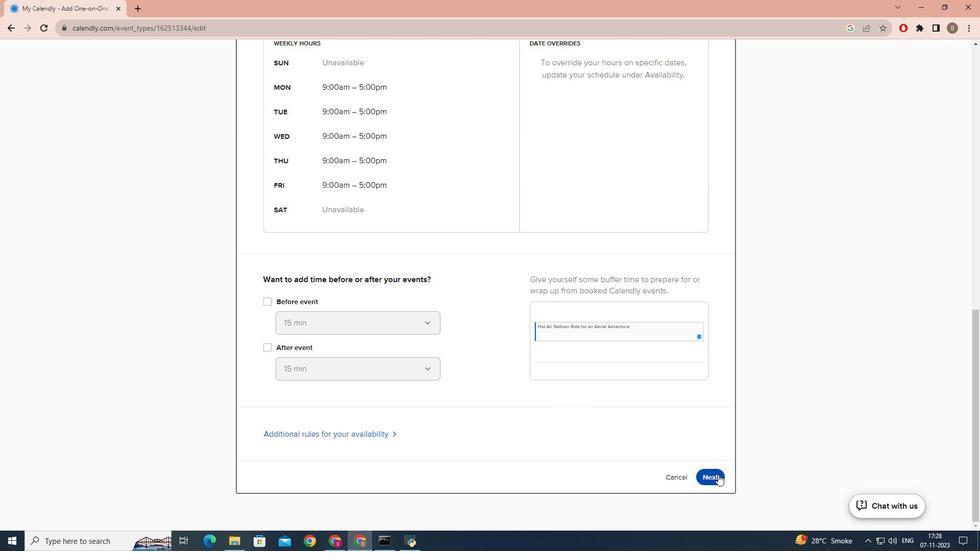 
Action: Mouse moved to (496, 403)
Screenshot: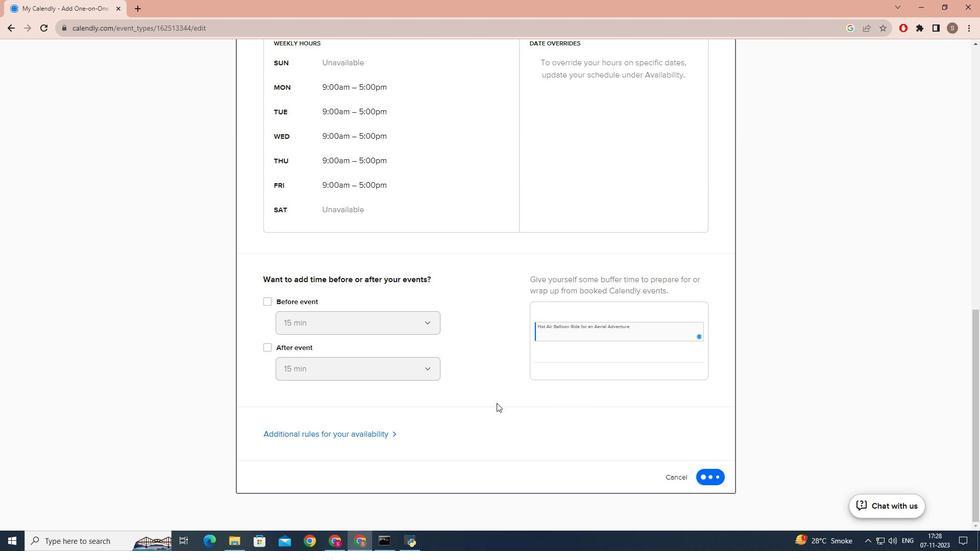 
